 Task: Look for products with chamomile flavor.
Action: Mouse moved to (24, 93)
Screenshot: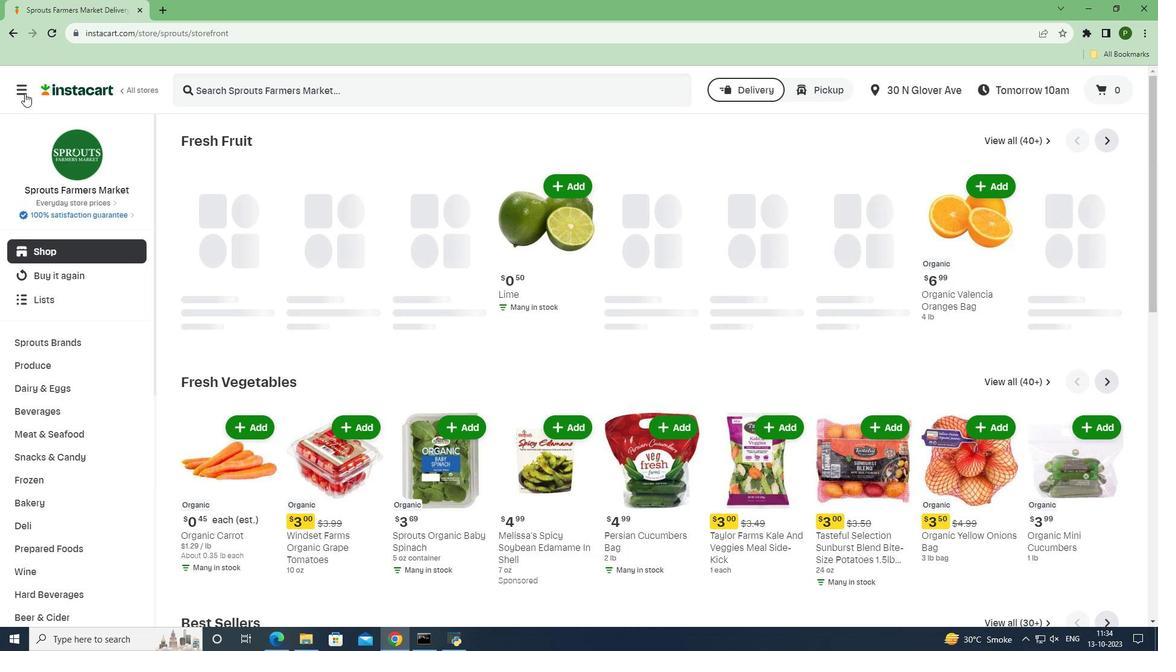 
Action: Mouse pressed left at (24, 93)
Screenshot: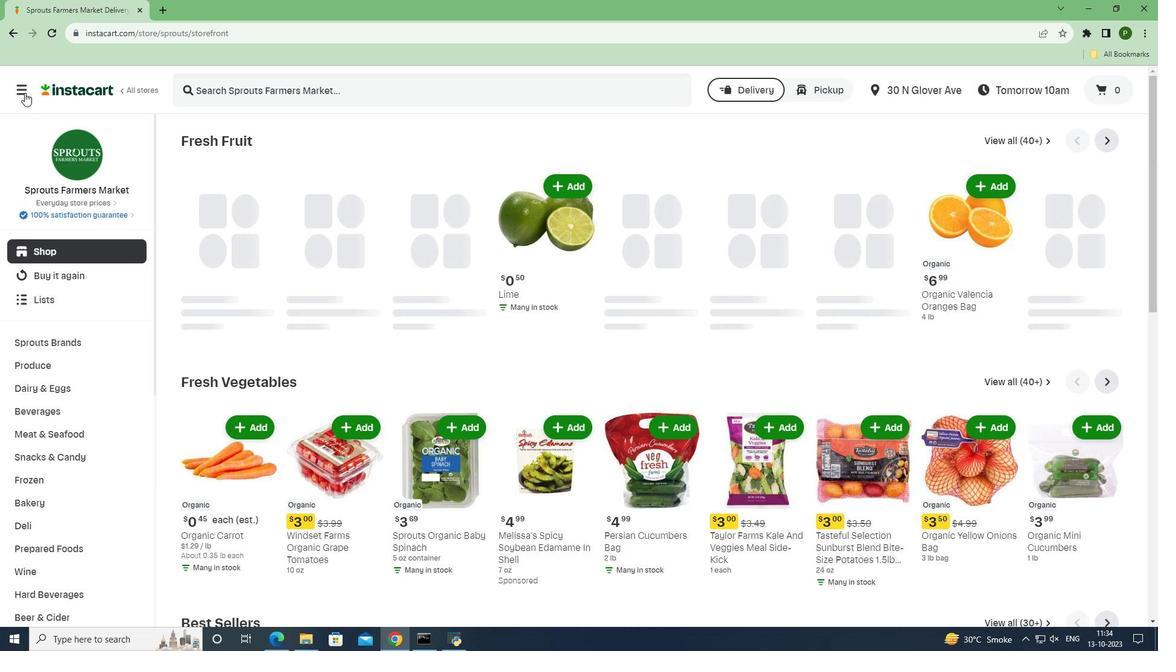 
Action: Mouse moved to (69, 323)
Screenshot: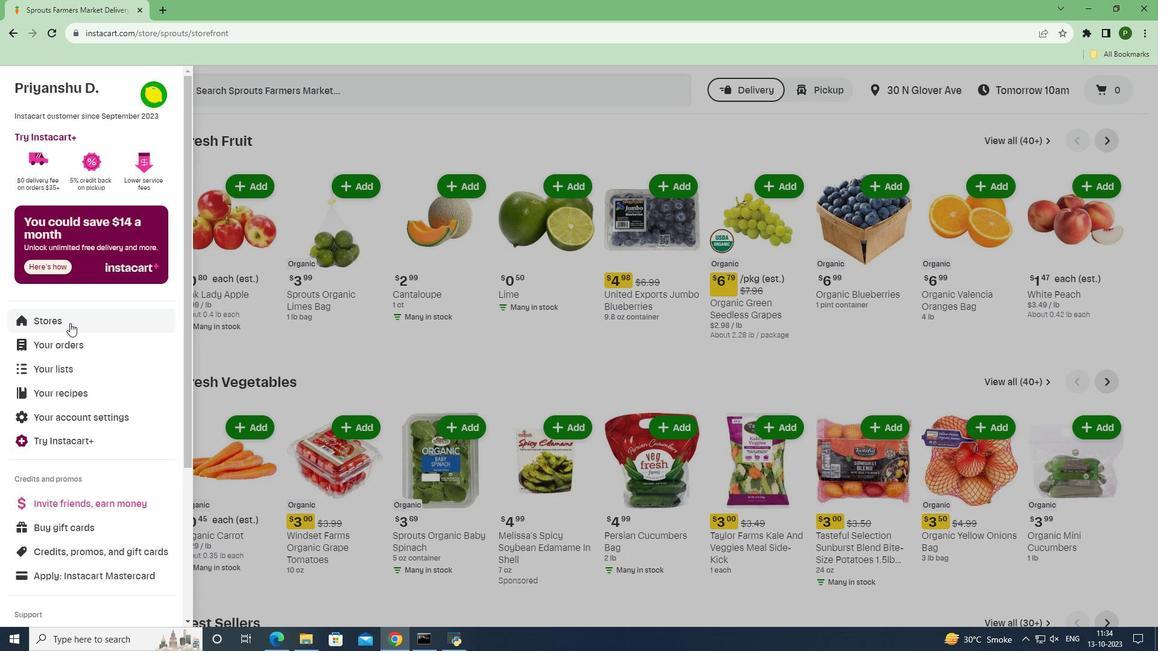 
Action: Mouse pressed left at (69, 323)
Screenshot: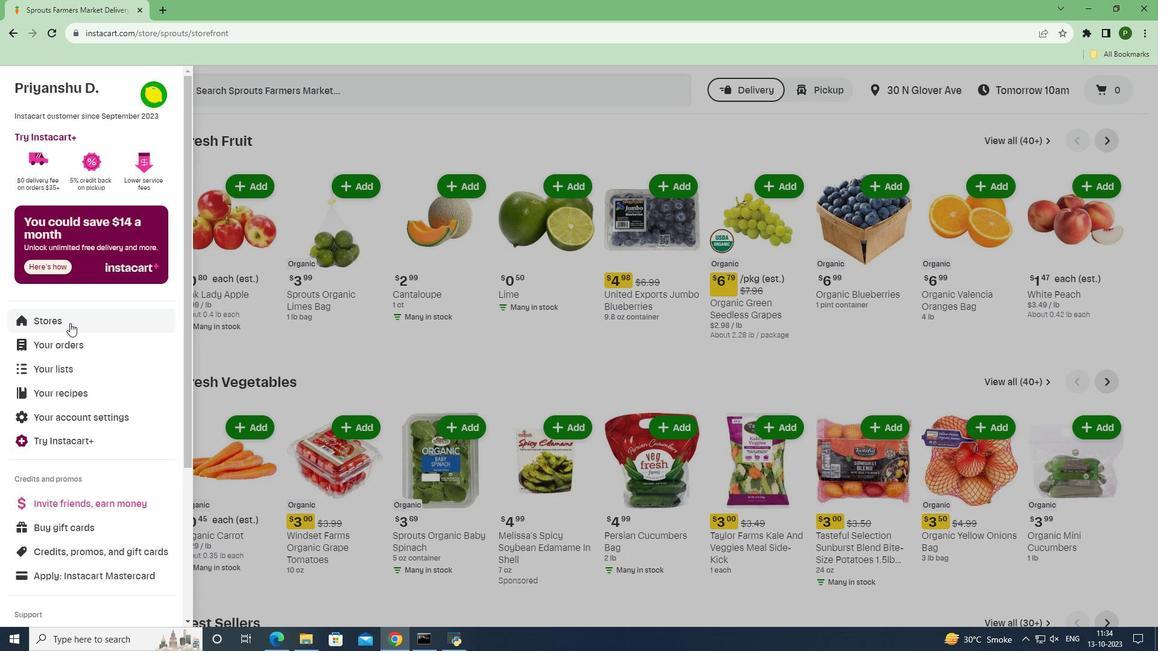 
Action: Mouse moved to (265, 138)
Screenshot: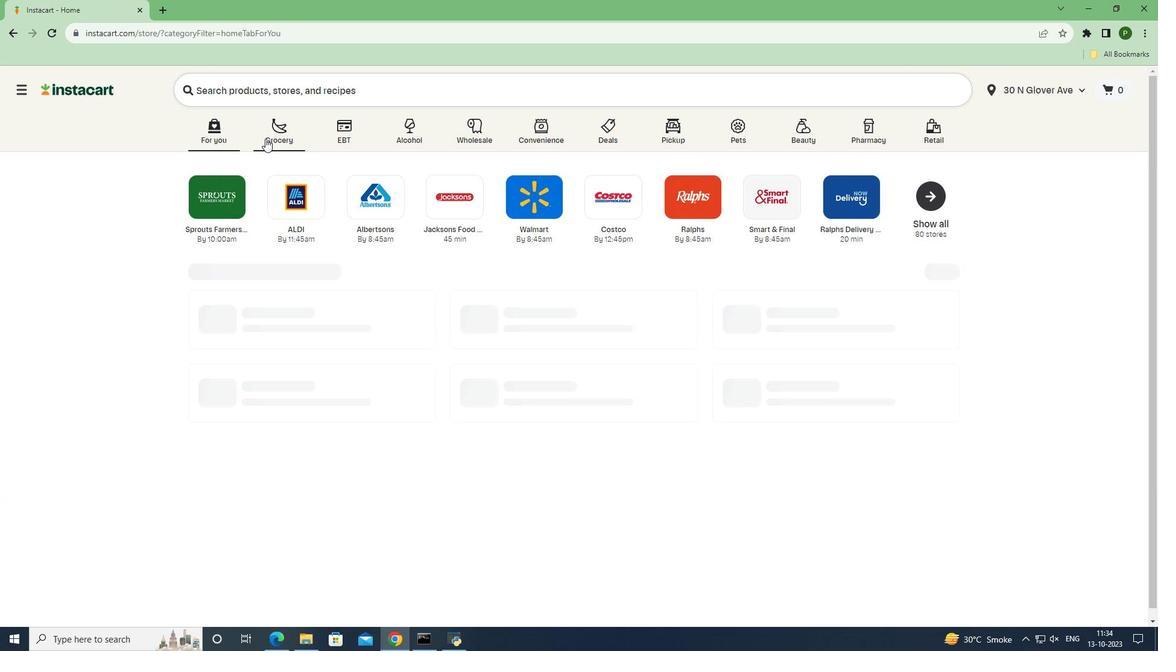
Action: Mouse pressed left at (265, 138)
Screenshot: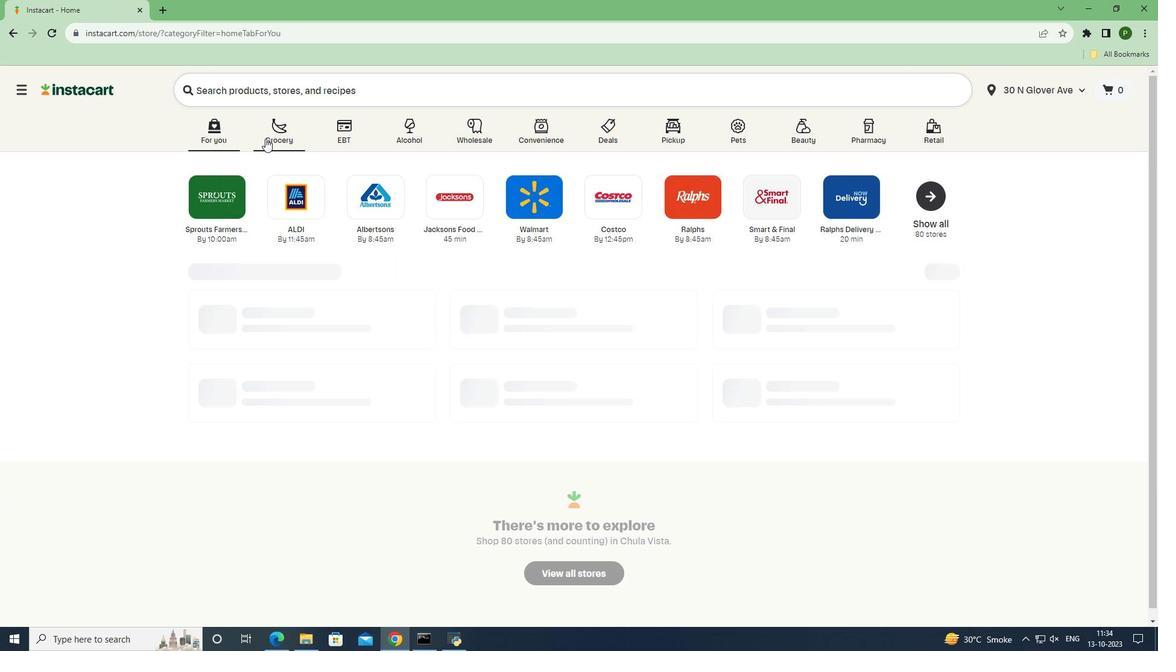 
Action: Mouse moved to (763, 281)
Screenshot: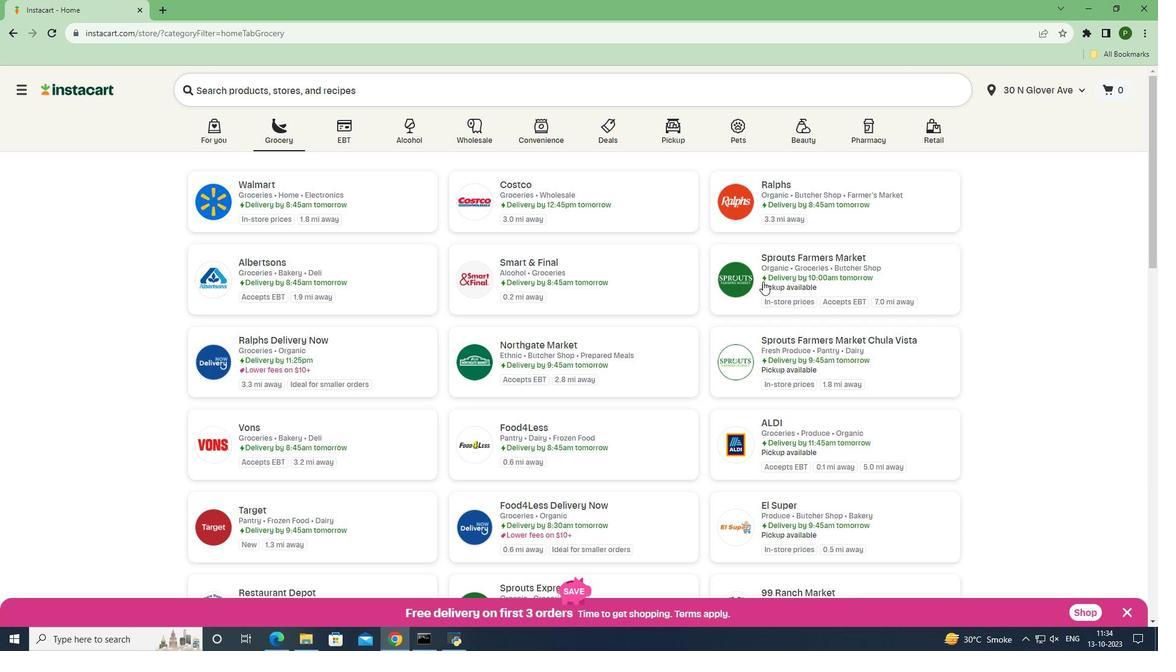 
Action: Mouse pressed left at (763, 281)
Screenshot: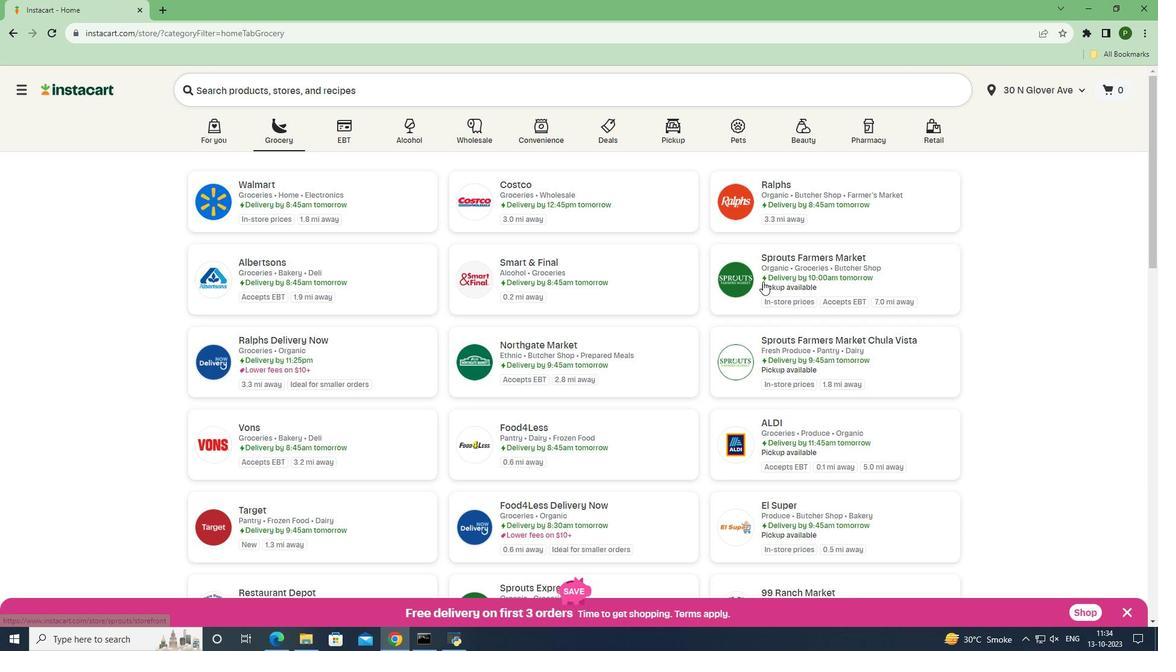 
Action: Mouse moved to (73, 415)
Screenshot: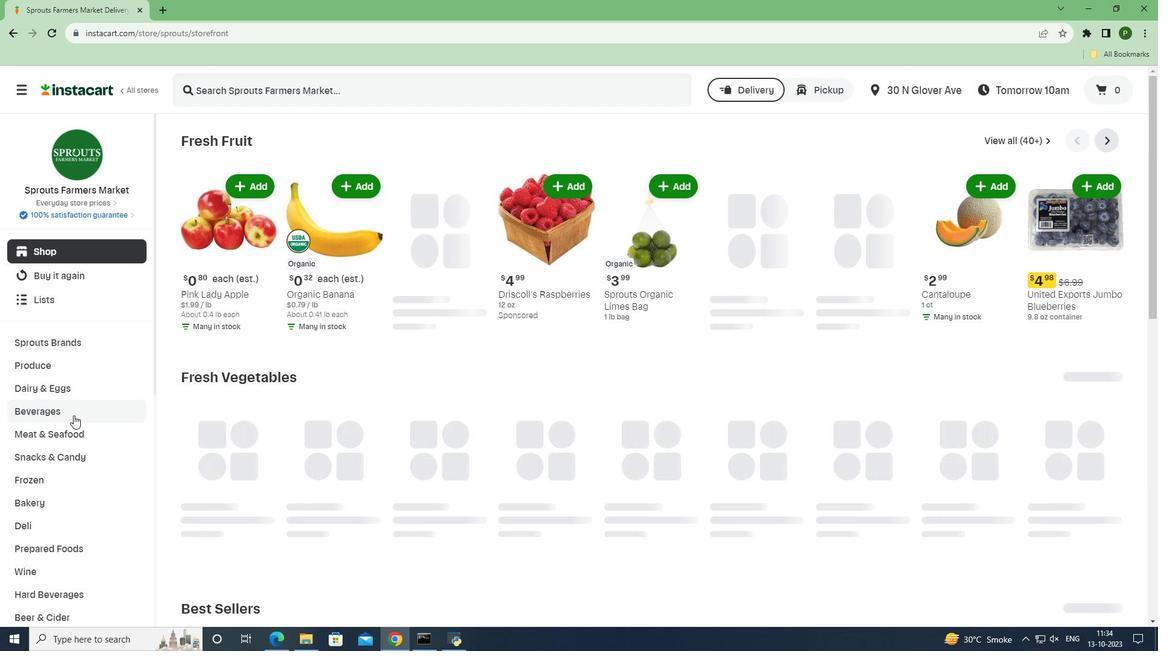 
Action: Mouse pressed left at (73, 415)
Screenshot: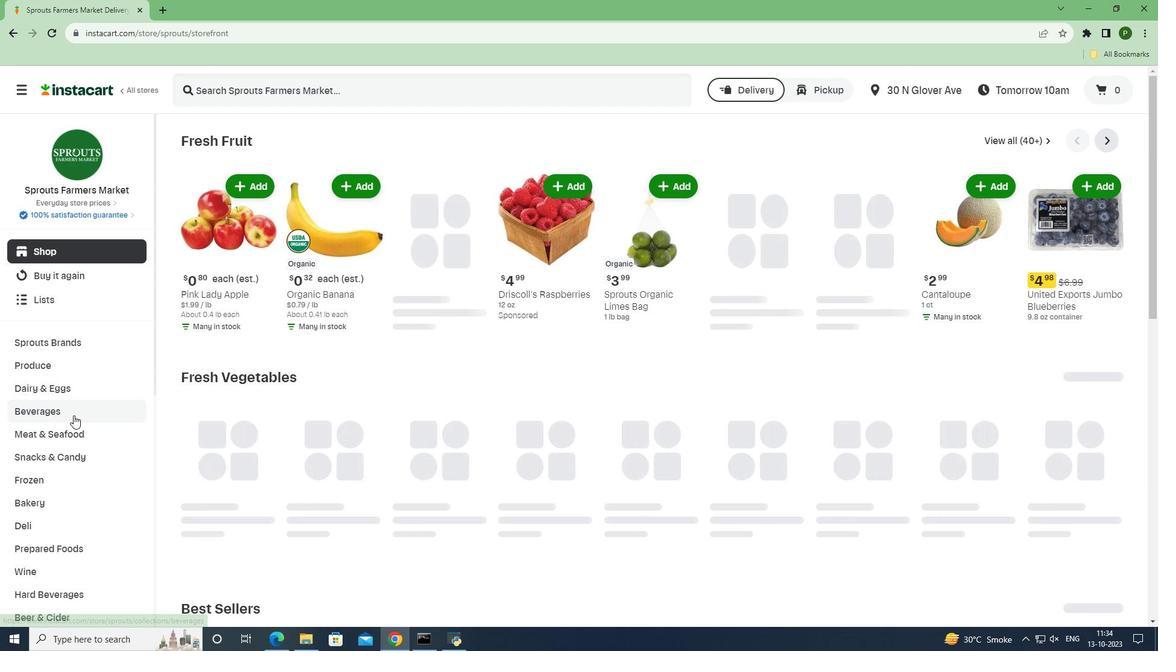 
Action: Mouse moved to (1046, 165)
Screenshot: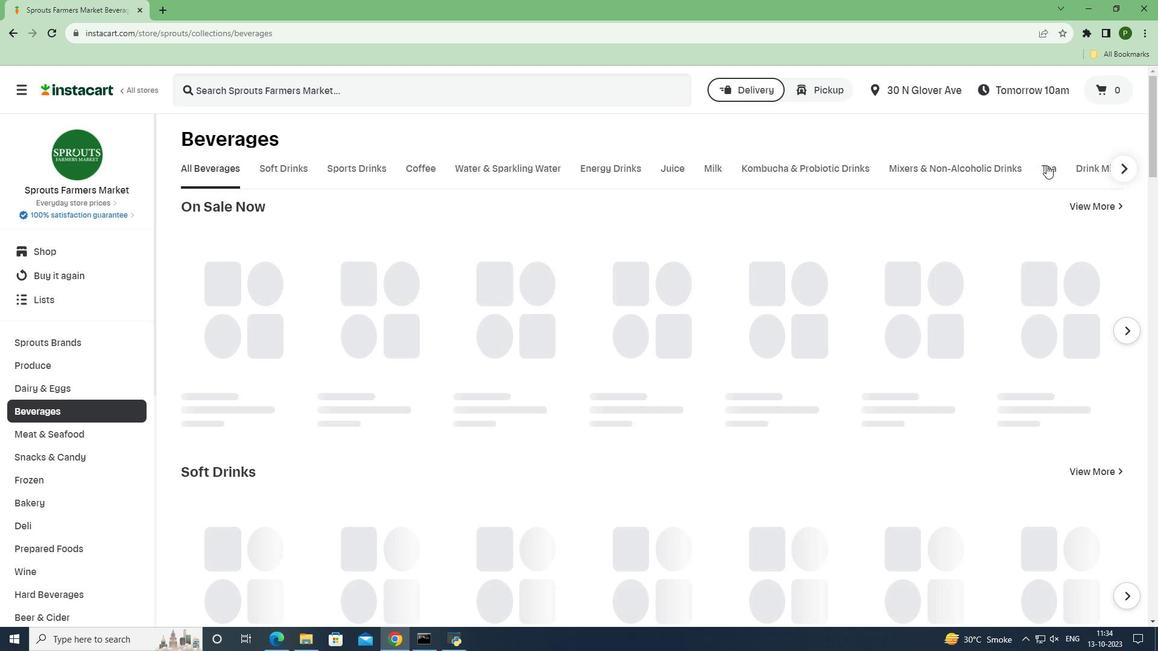 
Action: Mouse pressed left at (1046, 165)
Screenshot: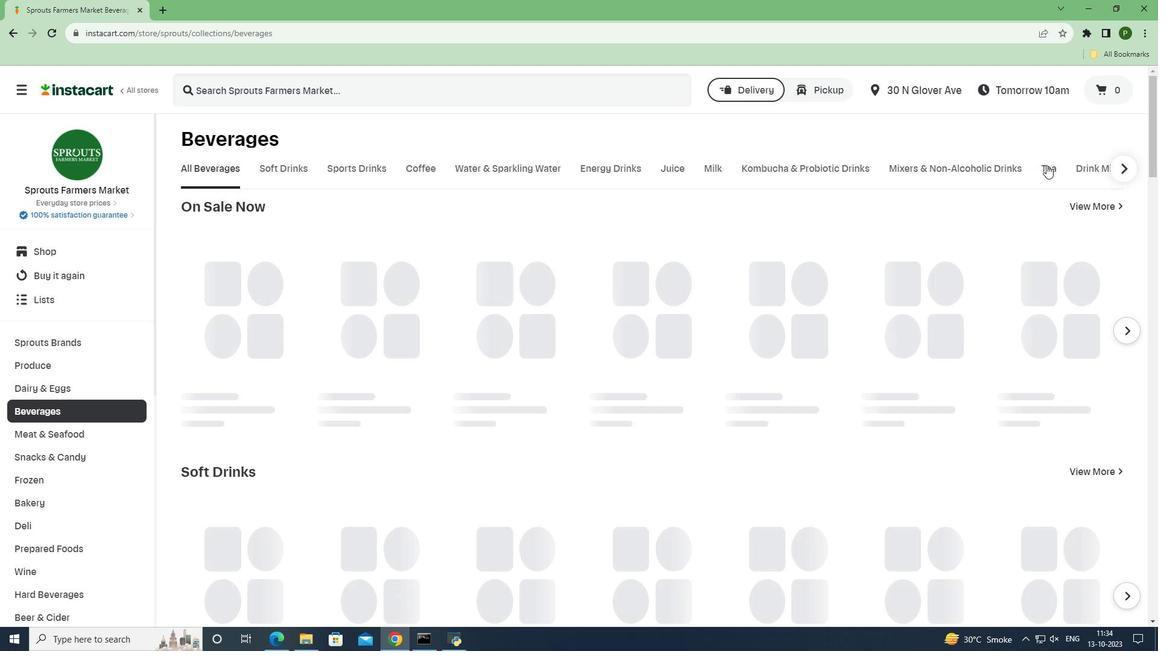 
Action: Mouse moved to (218, 273)
Screenshot: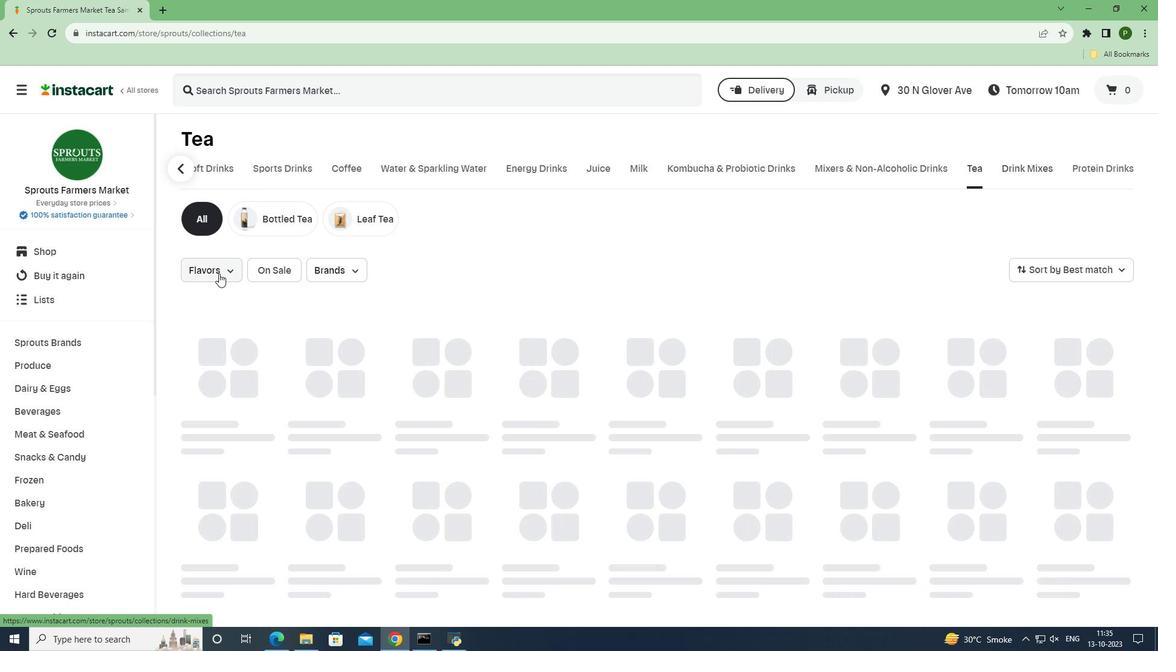 
Action: Mouse pressed left at (218, 273)
Screenshot: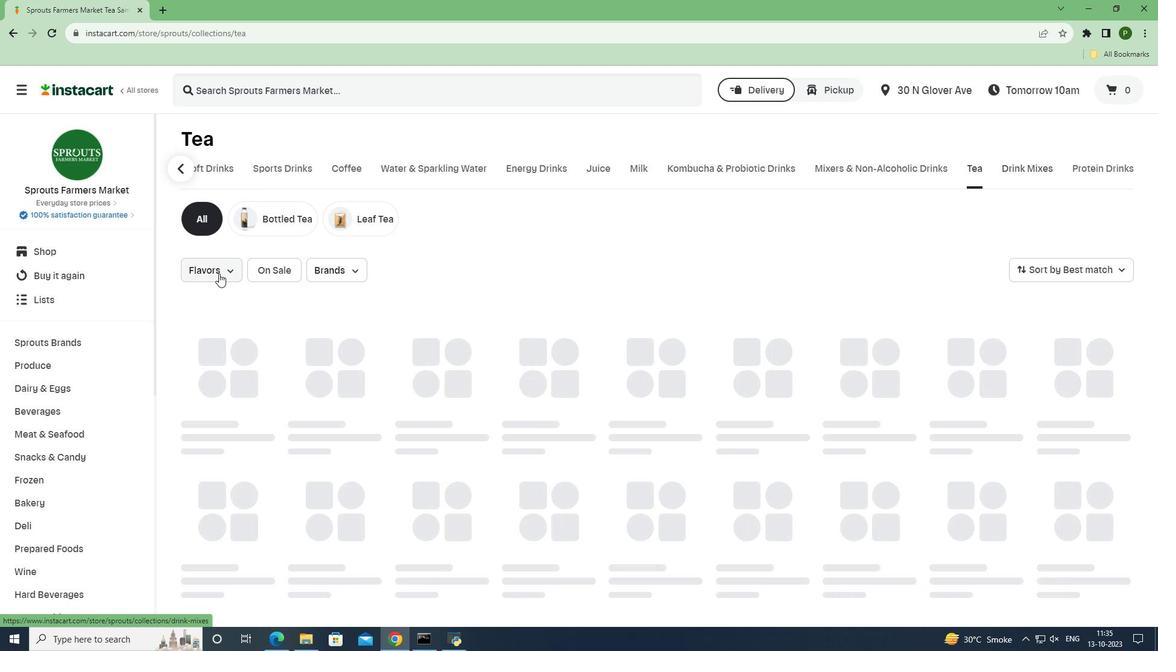 
Action: Mouse moved to (256, 389)
Screenshot: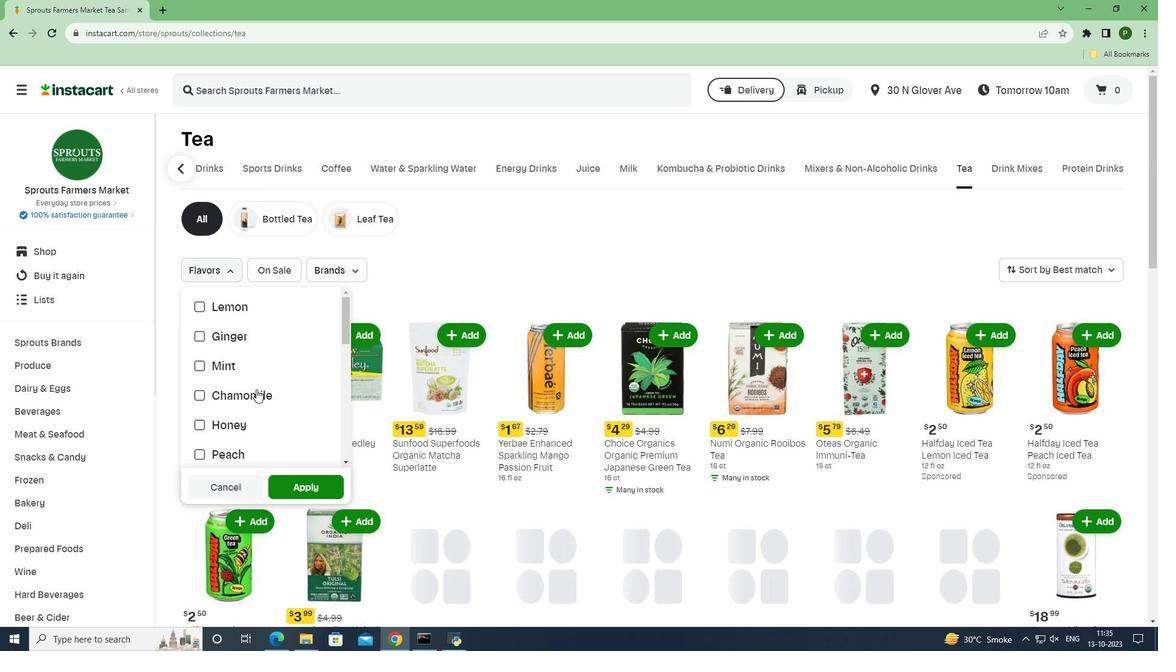
Action: Mouse pressed left at (256, 389)
Screenshot: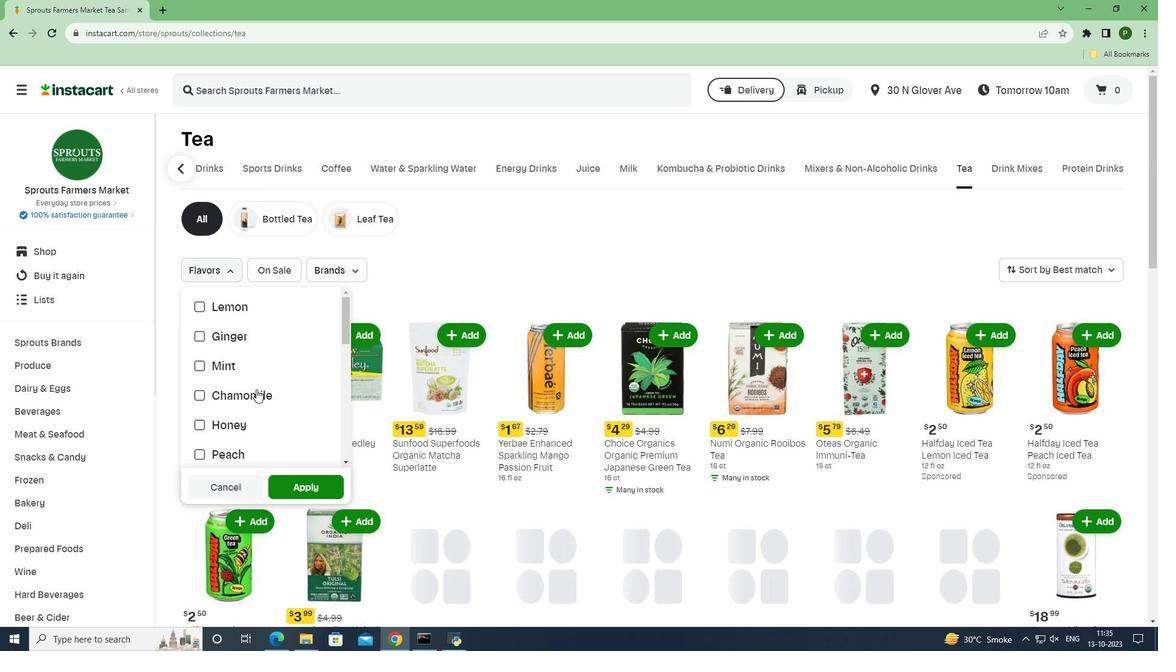 
Action: Mouse moved to (302, 480)
Screenshot: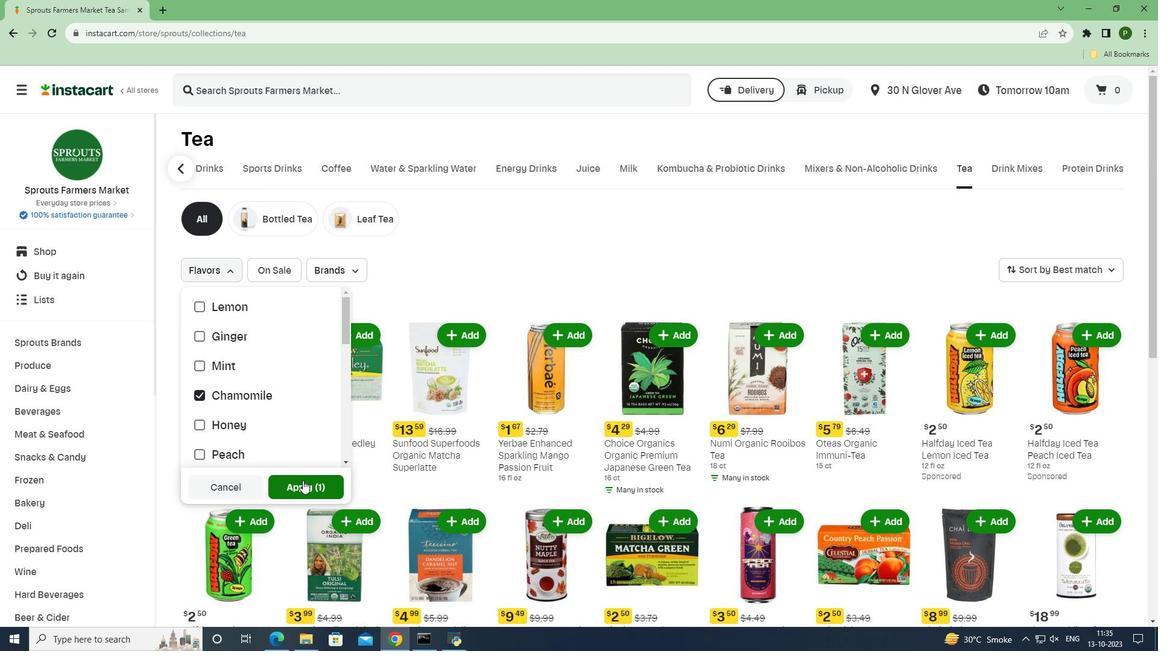 
Action: Mouse pressed left at (302, 480)
Screenshot: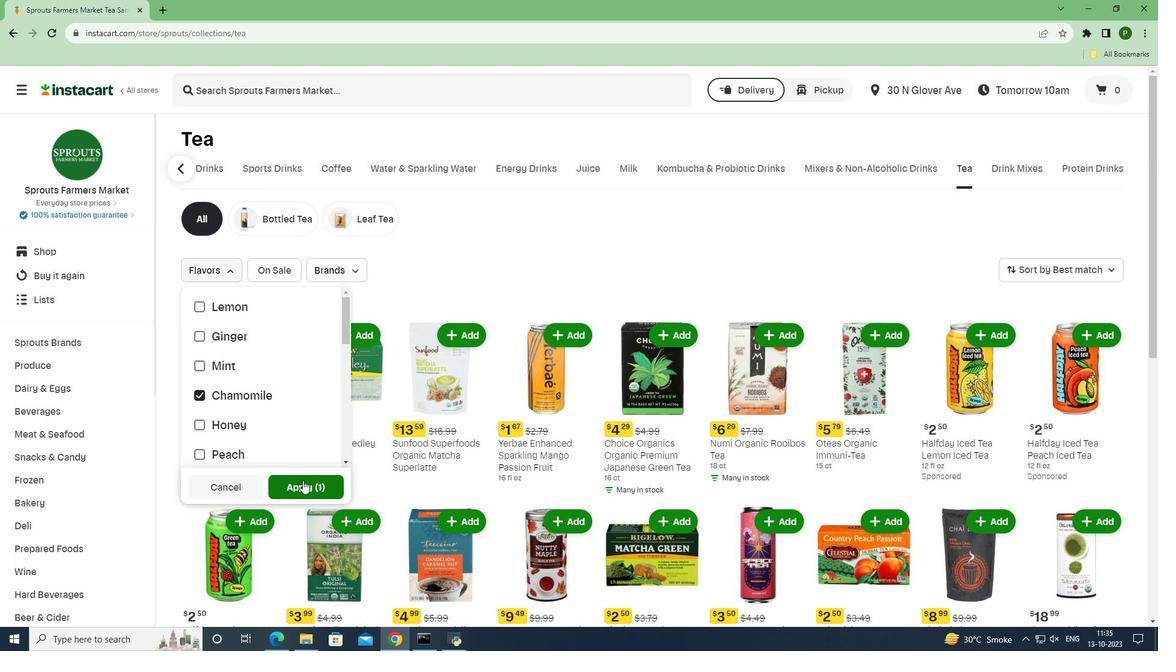 
Action: Mouse moved to (499, 529)
Screenshot: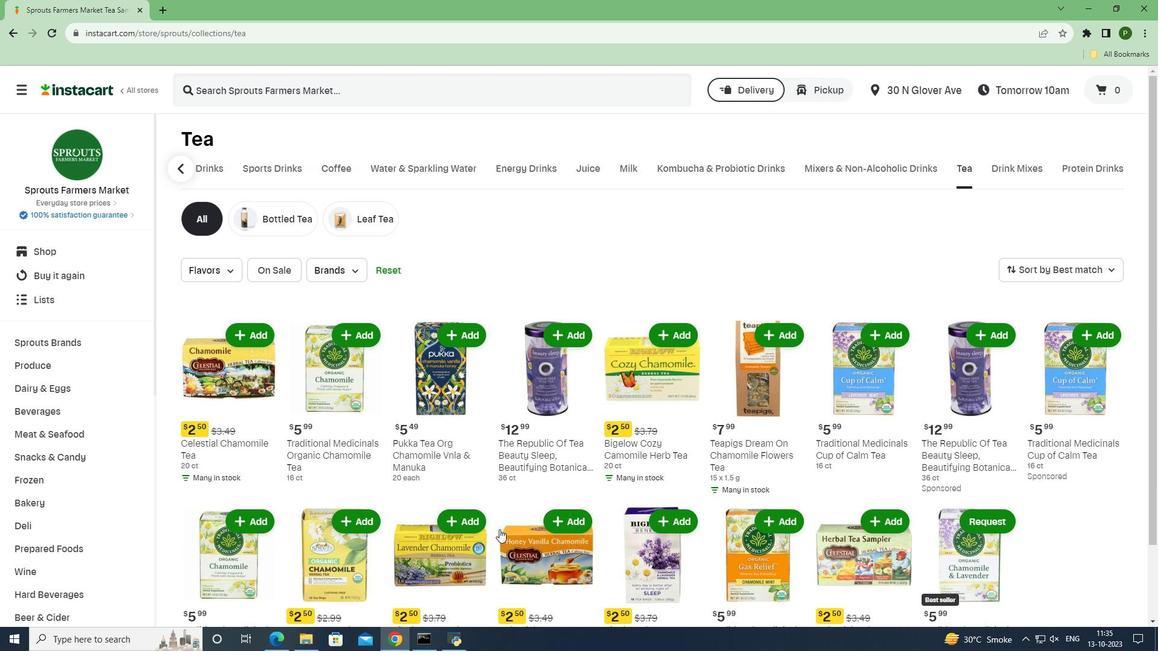
